 Task: Look for properties with 8 beds.
Action: Mouse moved to (1113, 131)
Screenshot: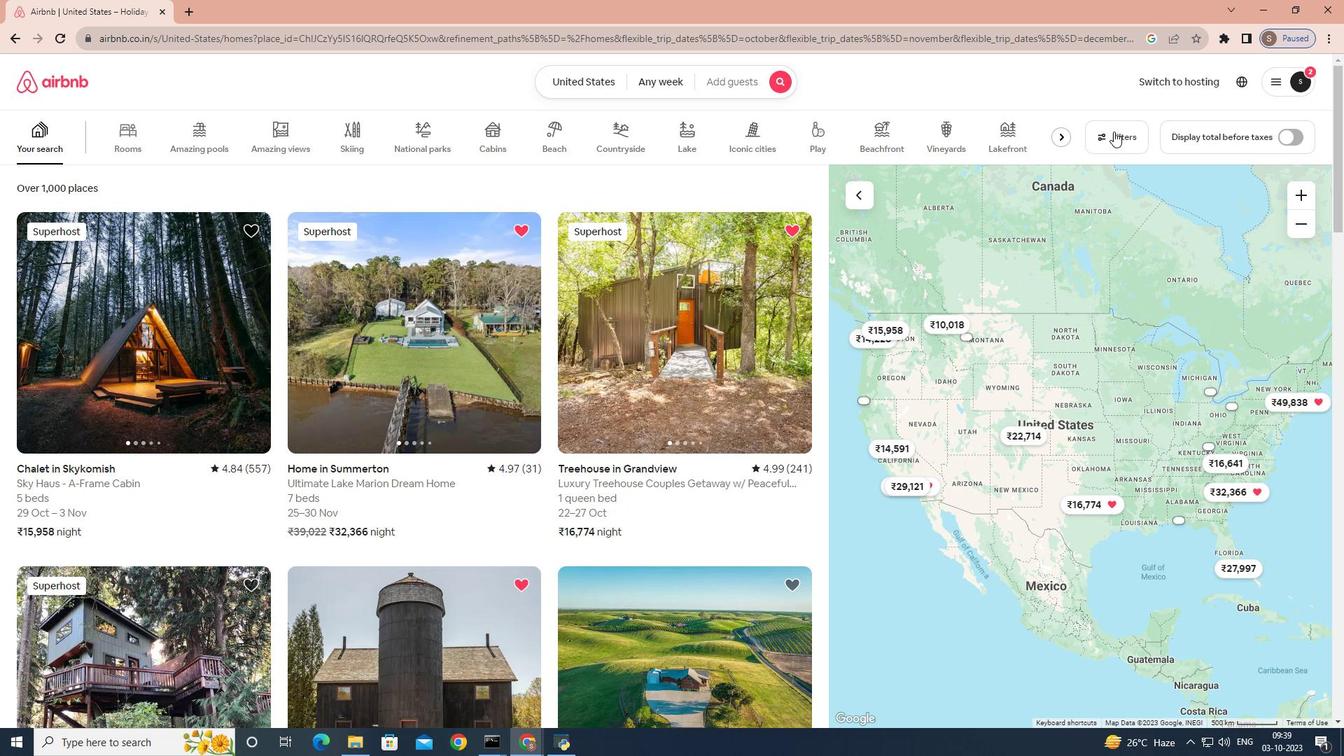 
Action: Mouse pressed left at (1113, 131)
Screenshot: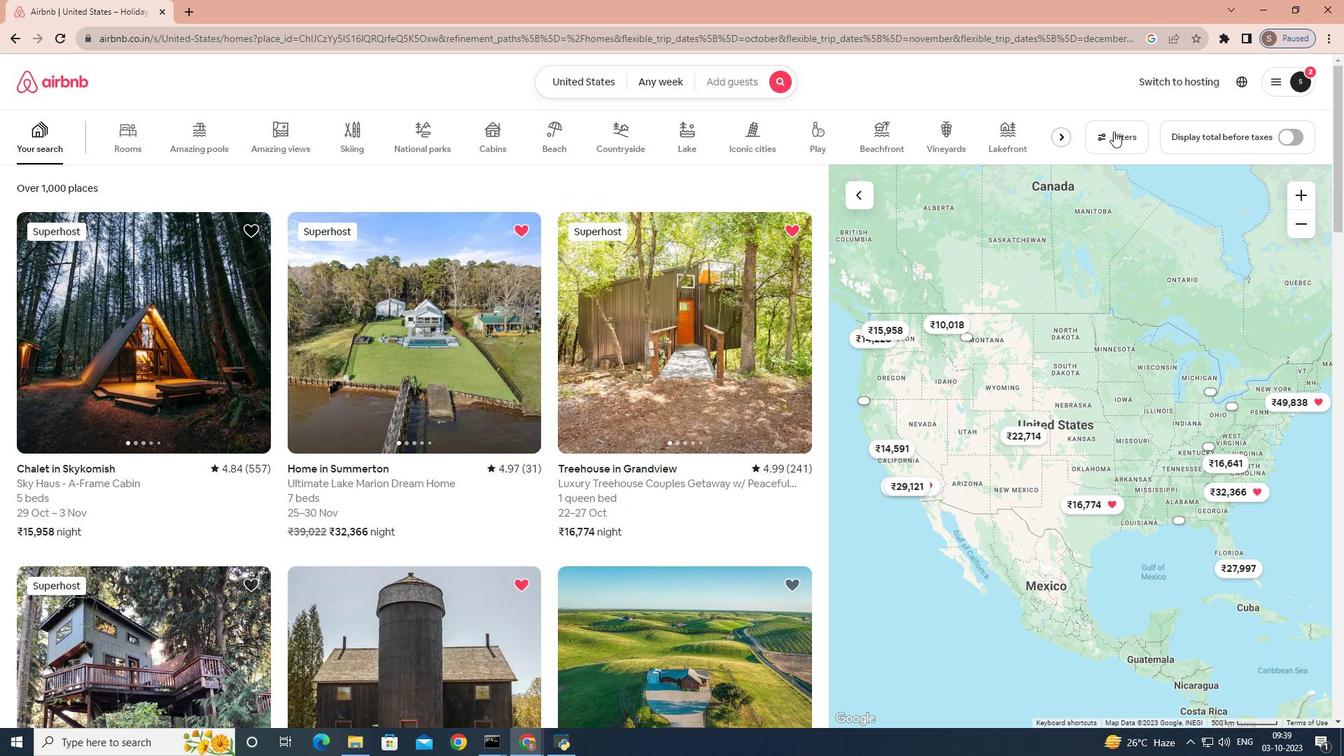 
Action: Mouse moved to (859, 225)
Screenshot: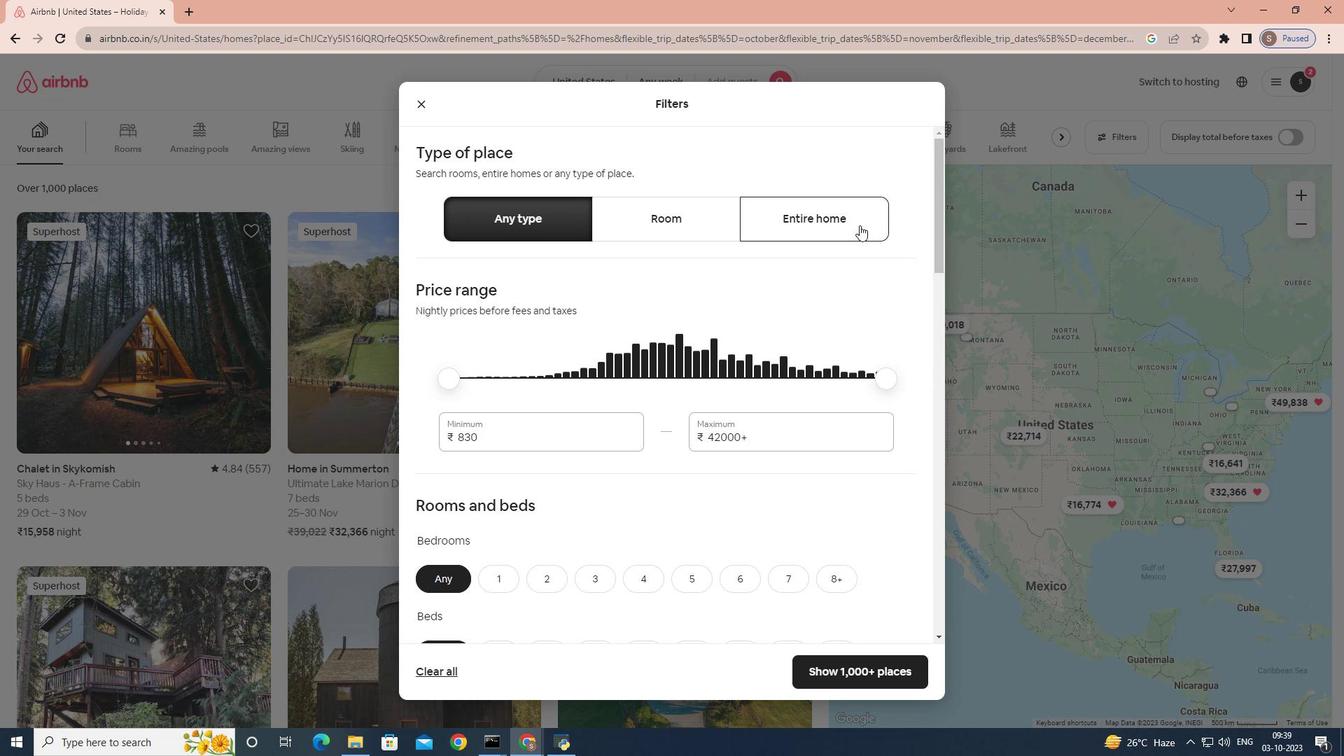 
Action: Mouse pressed left at (859, 225)
Screenshot: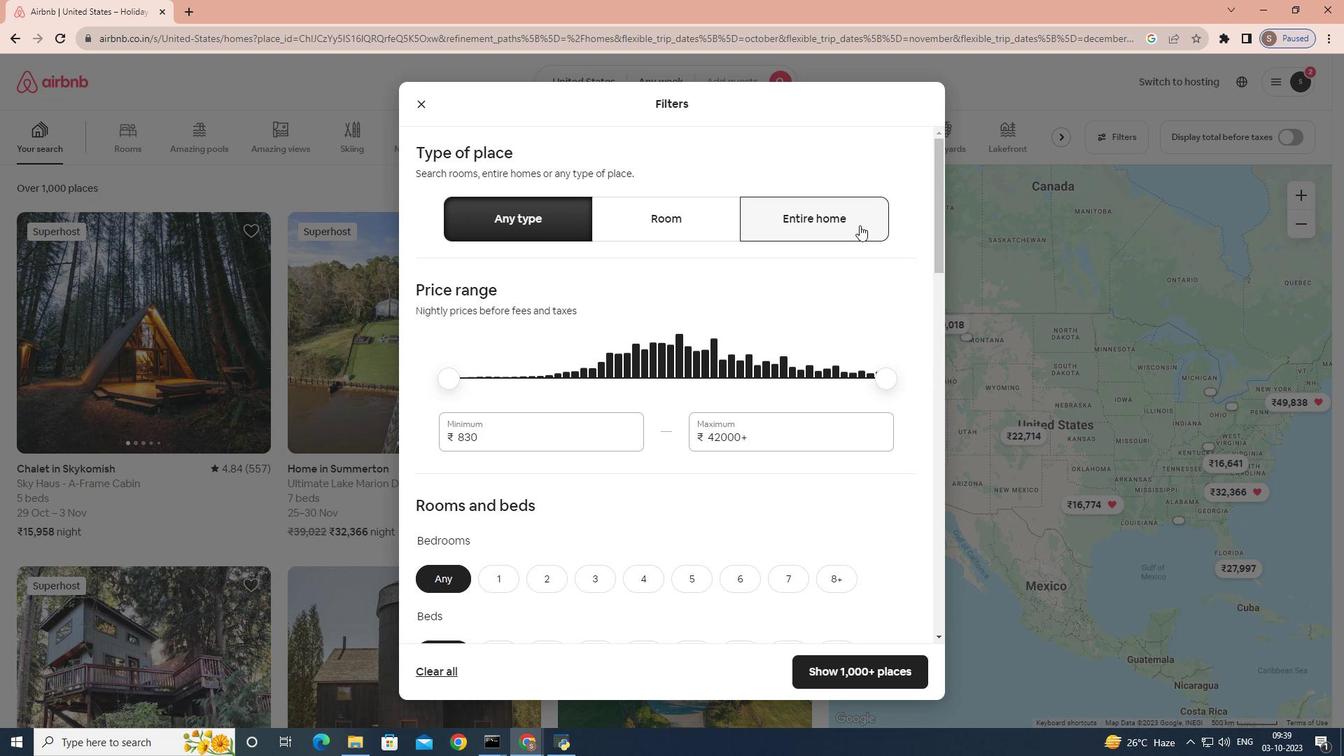 
Action: Mouse scrolled (859, 224) with delta (0, 0)
Screenshot: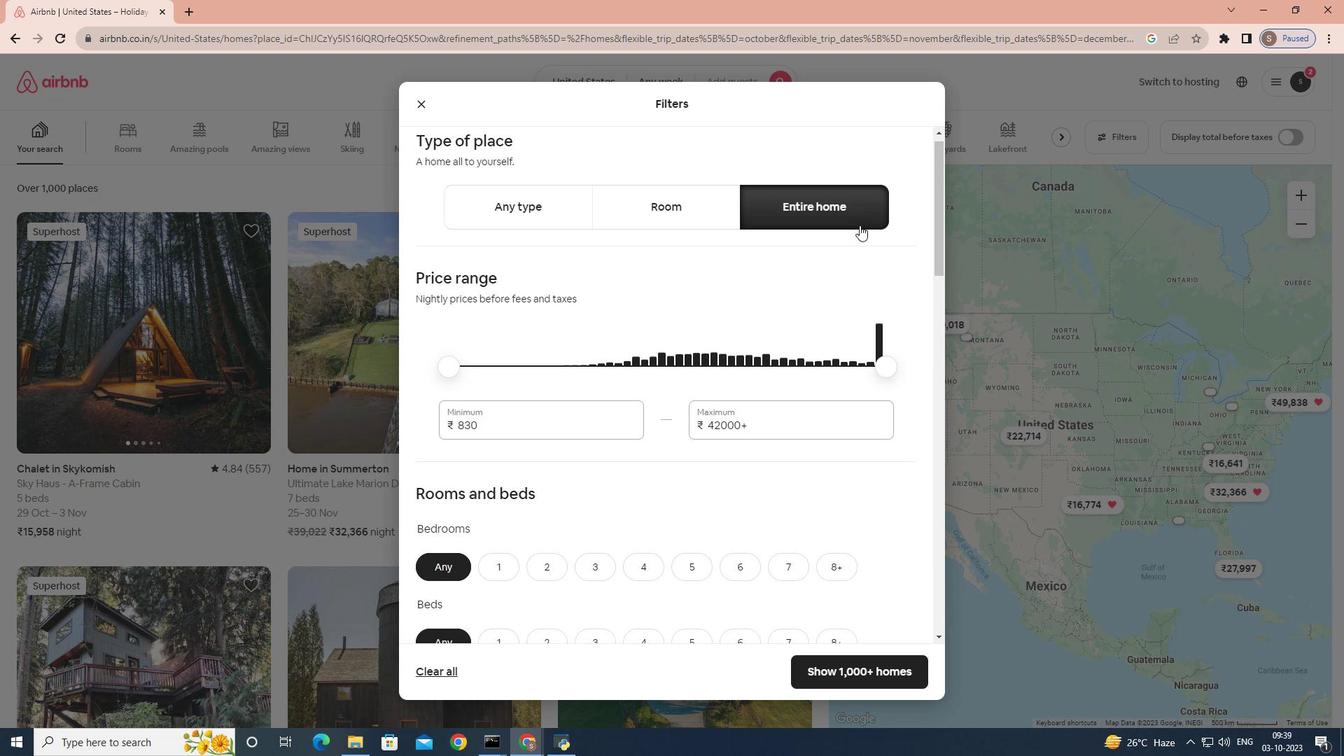 
Action: Mouse scrolled (859, 224) with delta (0, 0)
Screenshot: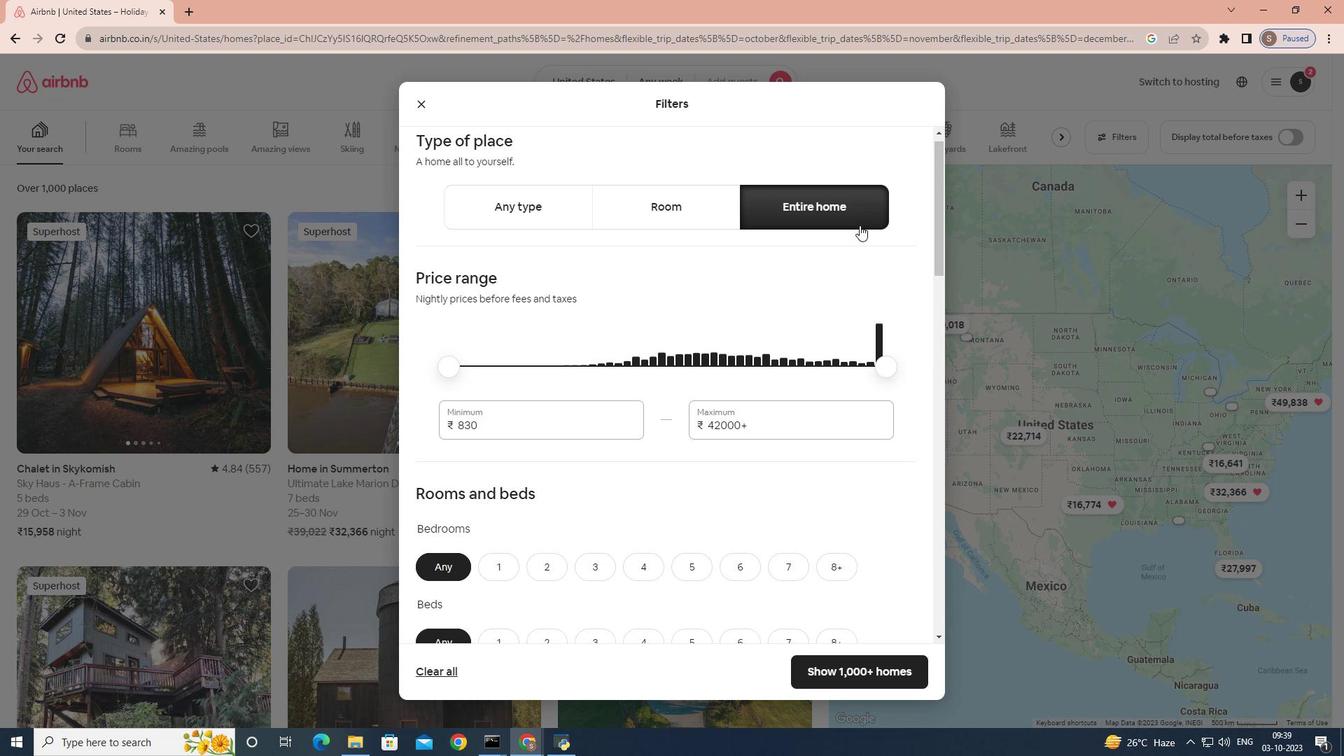
Action: Mouse moved to (856, 233)
Screenshot: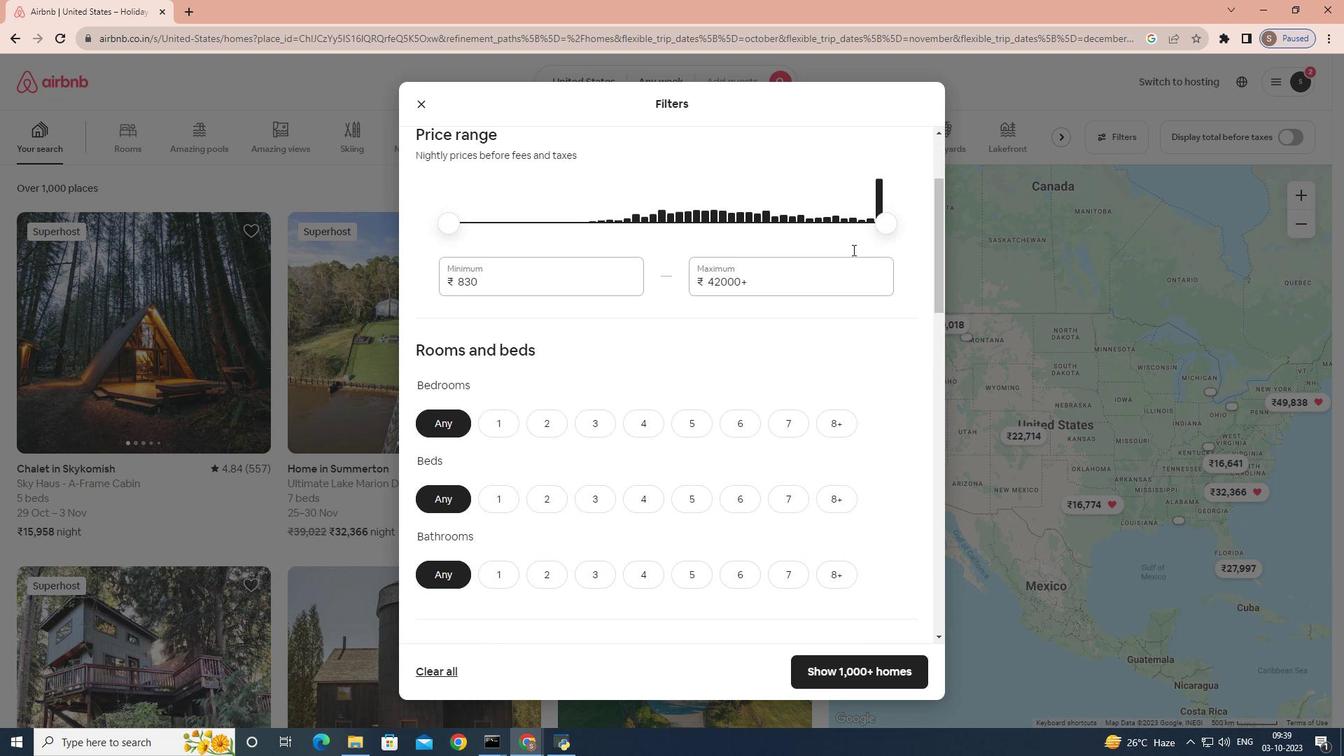 
Action: Mouse scrolled (856, 232) with delta (0, 0)
Screenshot: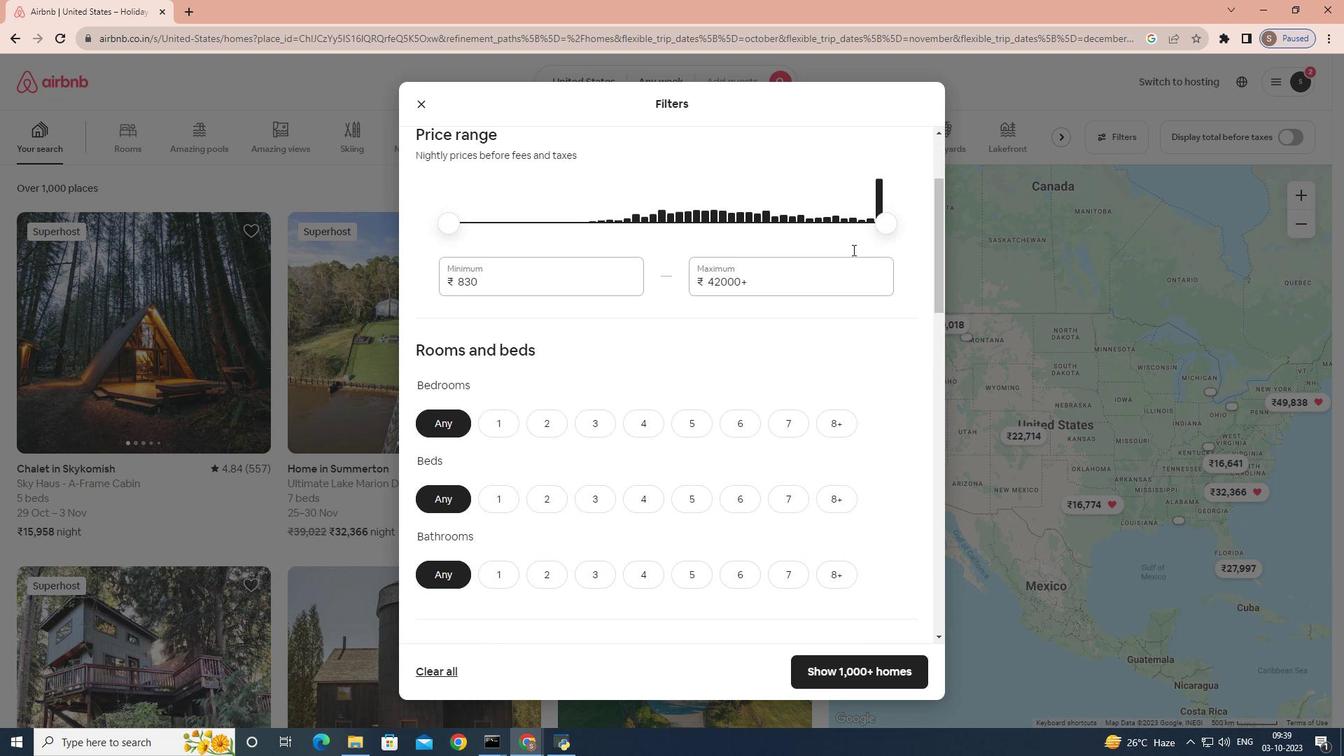 
Action: Mouse moved to (836, 441)
Screenshot: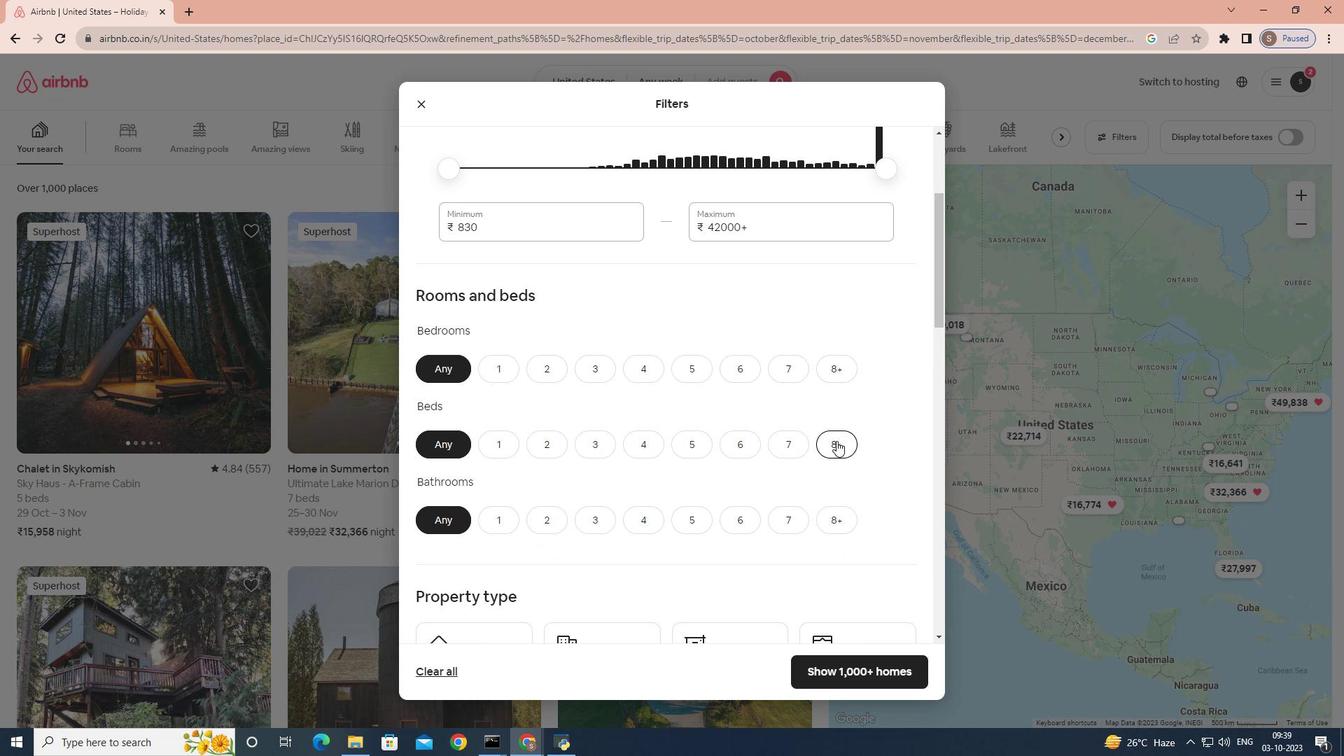 
Action: Mouse pressed left at (836, 441)
Screenshot: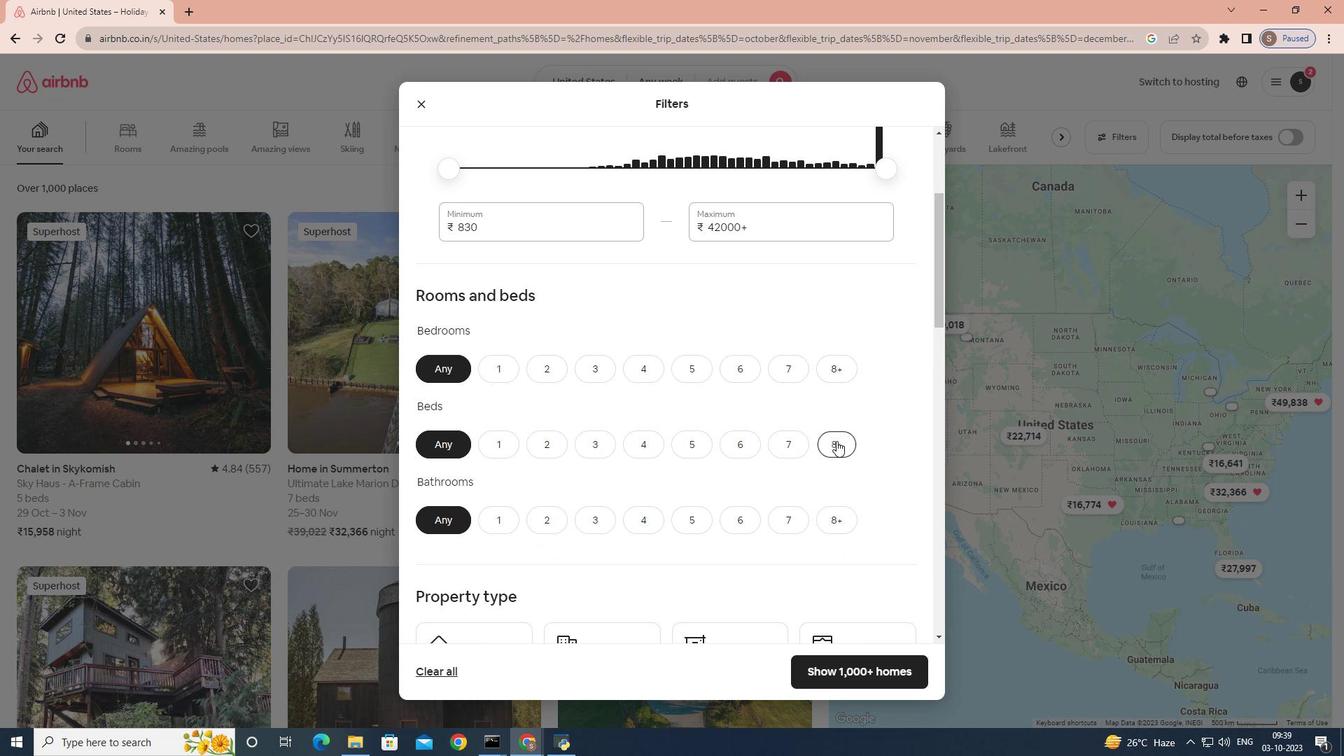 
Action: Mouse moved to (869, 669)
Screenshot: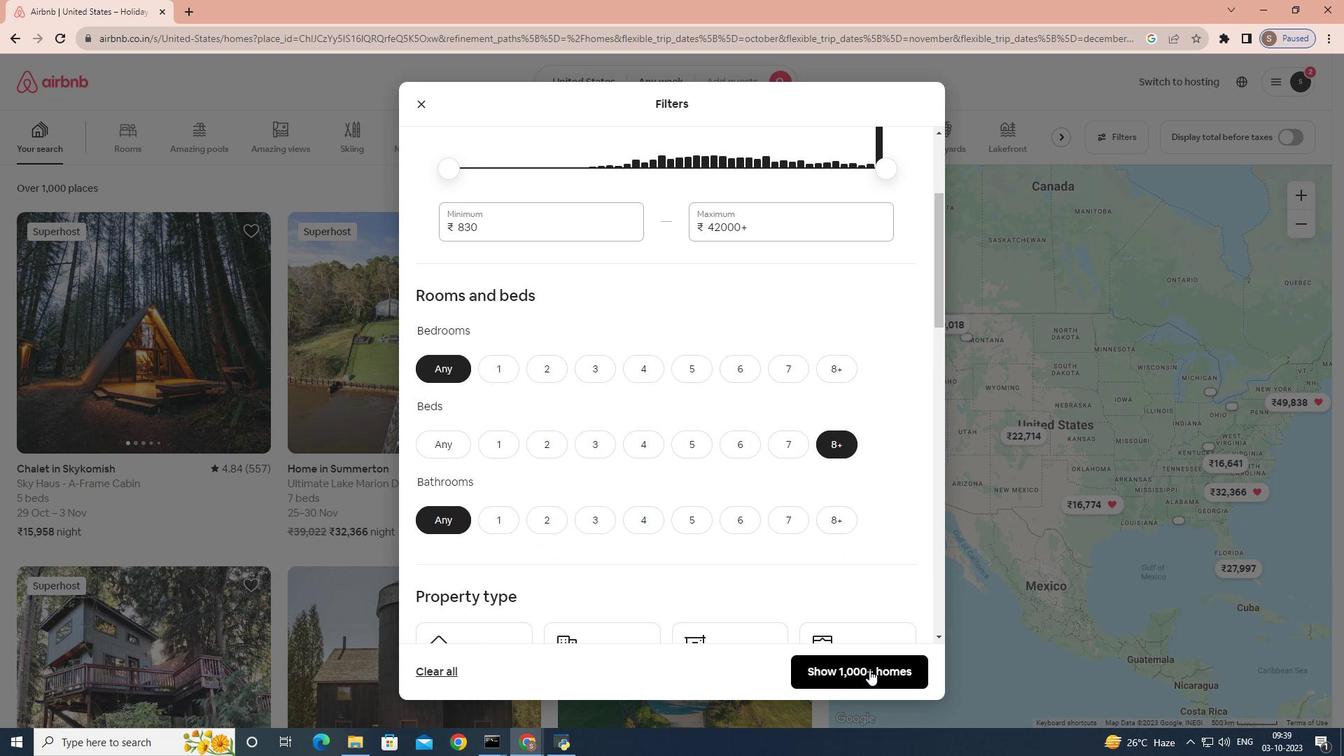 
Action: Mouse pressed left at (869, 669)
Screenshot: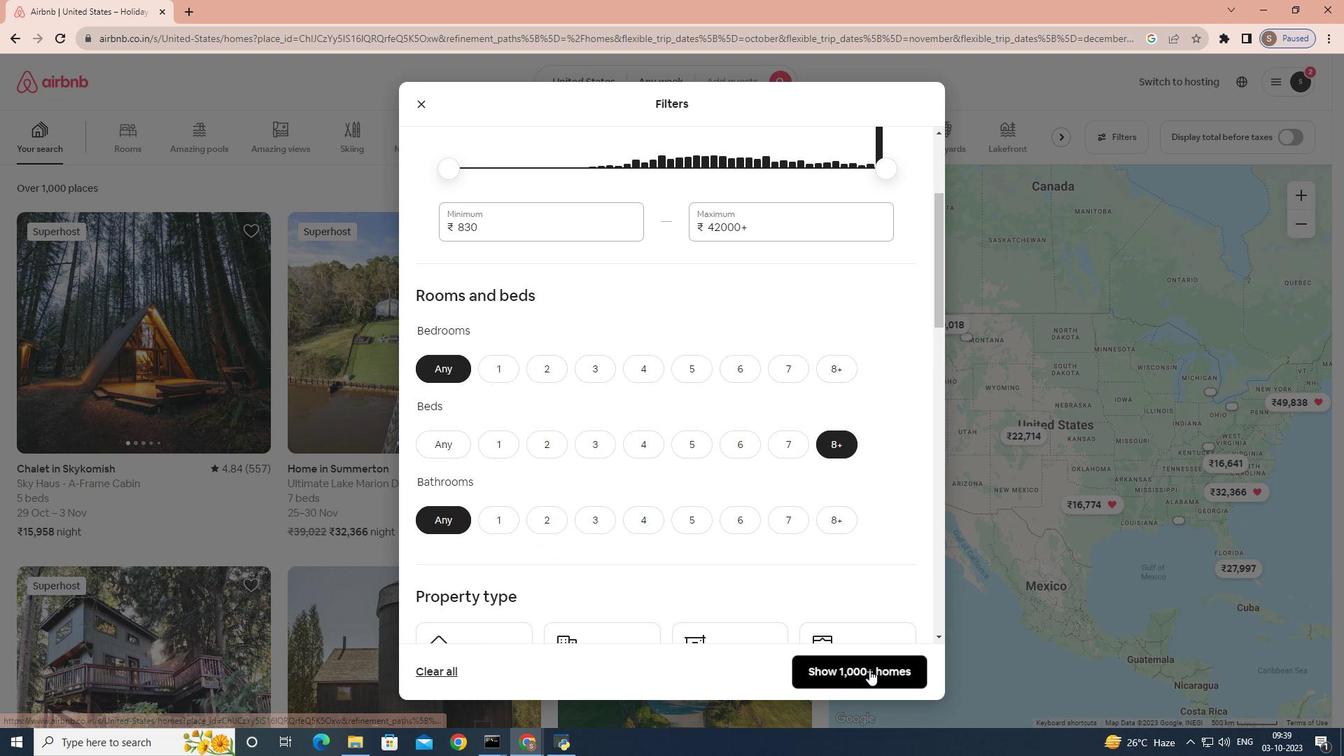 
